 Task: Add to scrum project Whiteboard a team member softage.1@softage.net and assign as Project Lead.
Action: Mouse moved to (71, 389)
Screenshot: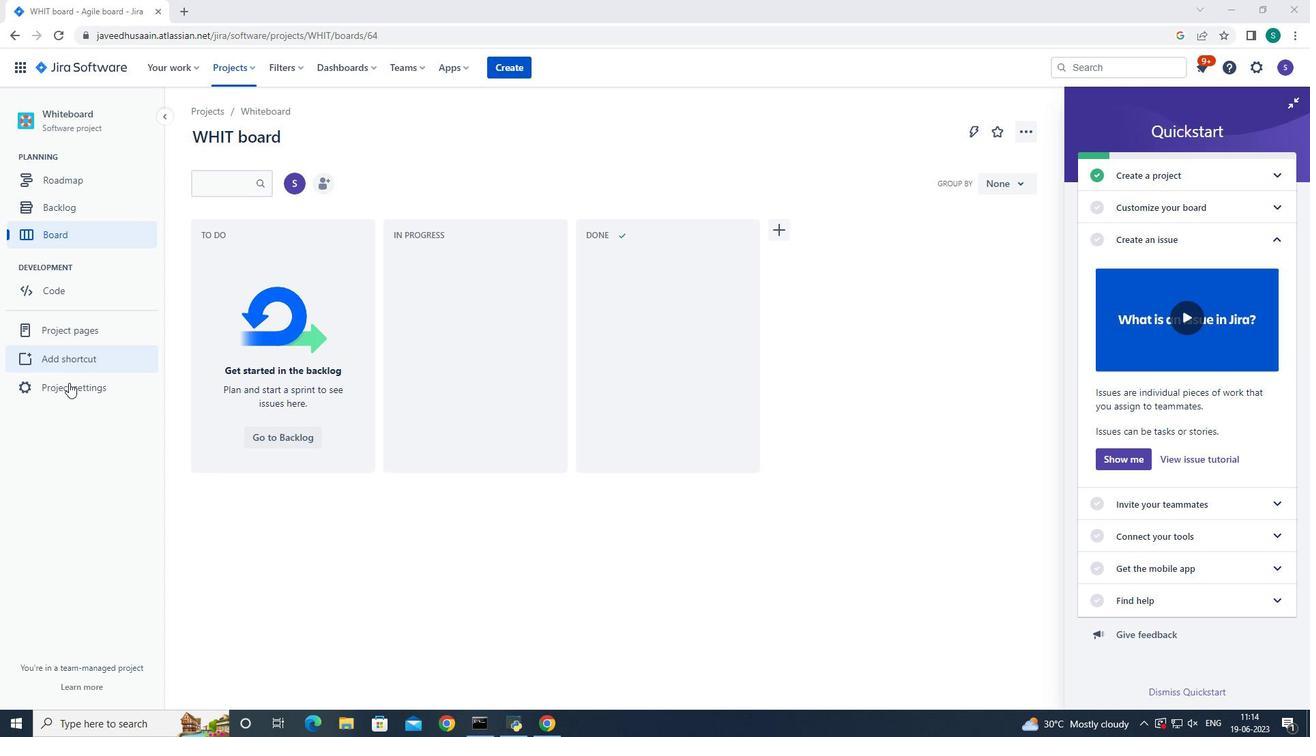 
Action: Mouse pressed left at (71, 389)
Screenshot: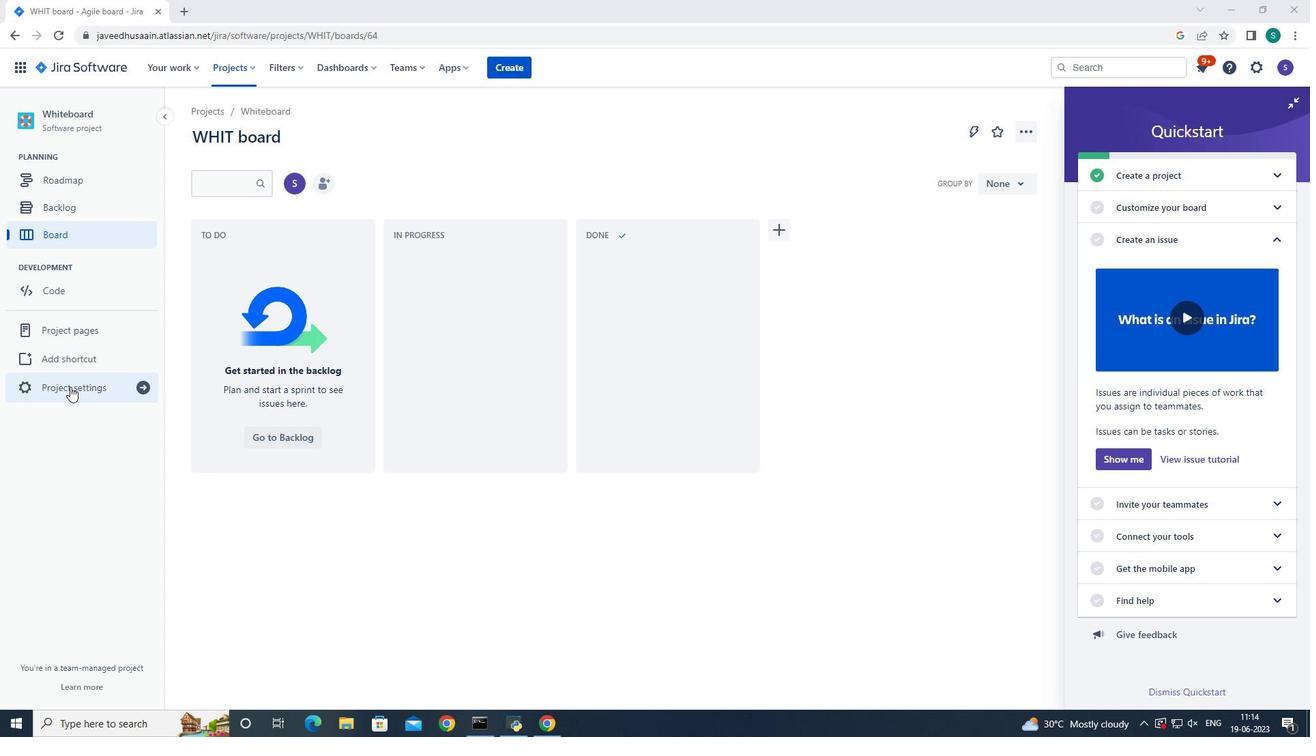 
Action: Mouse moved to (722, 441)
Screenshot: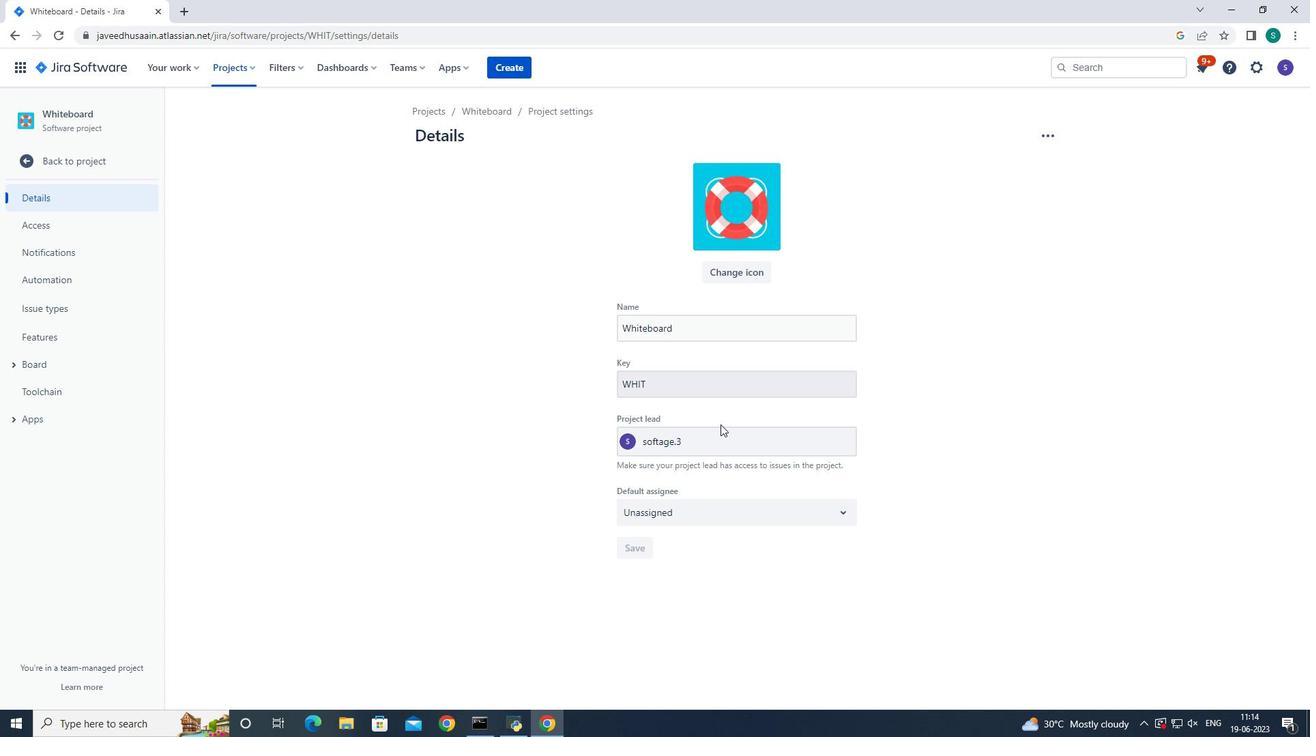 
Action: Mouse pressed left at (722, 441)
Screenshot: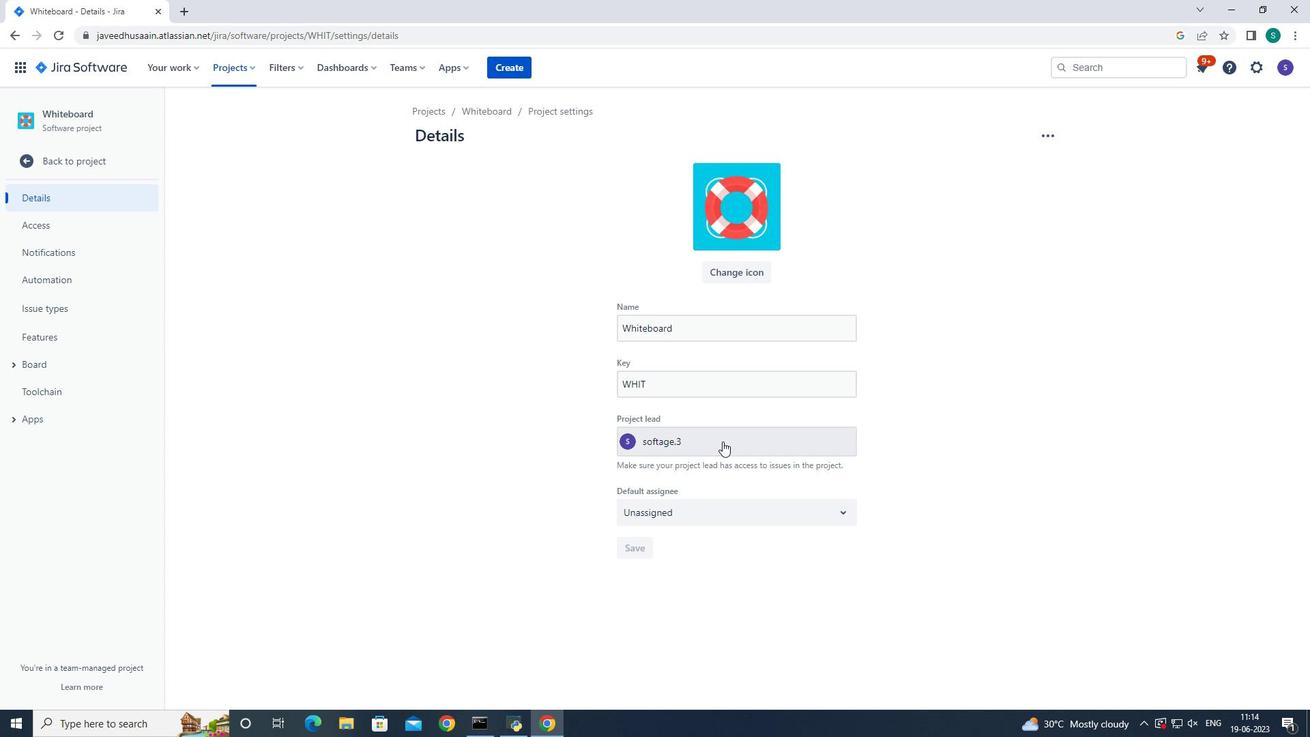 
Action: Key pressed softage.1<Key.shift>@softage.net
Screenshot: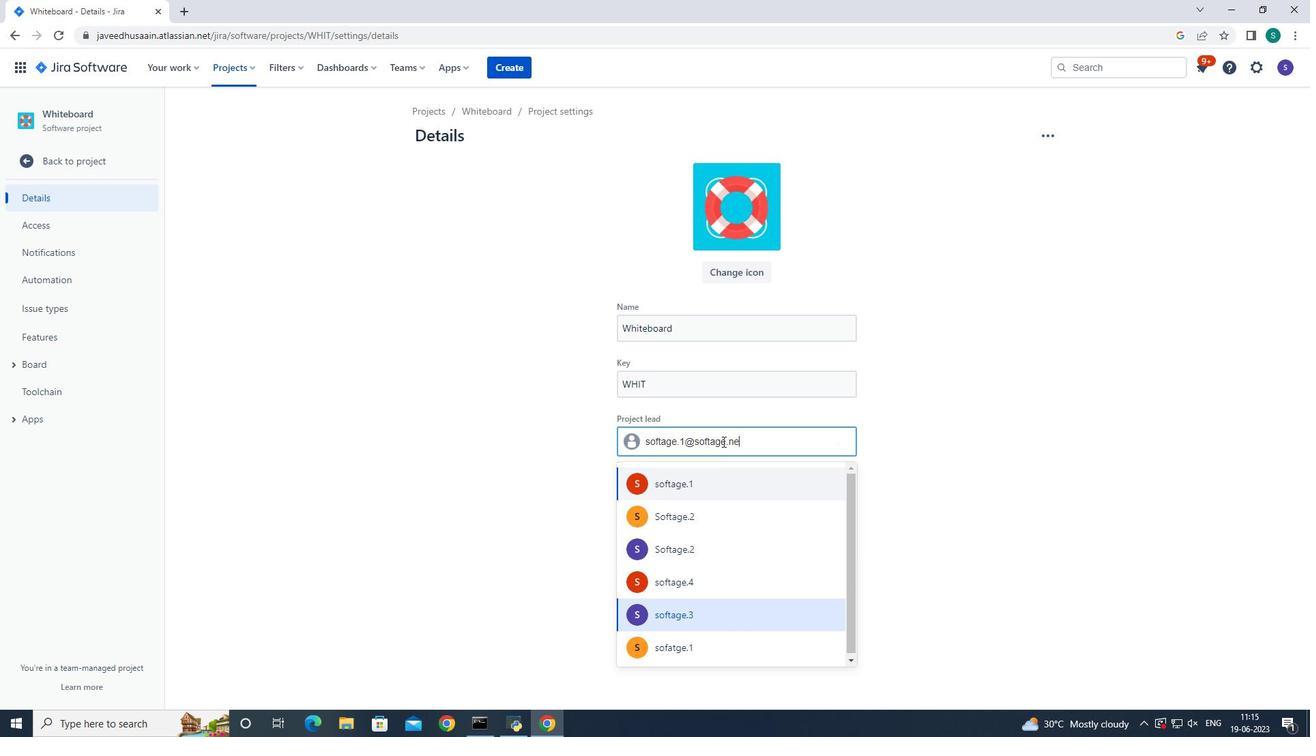
Action: Mouse moved to (712, 484)
Screenshot: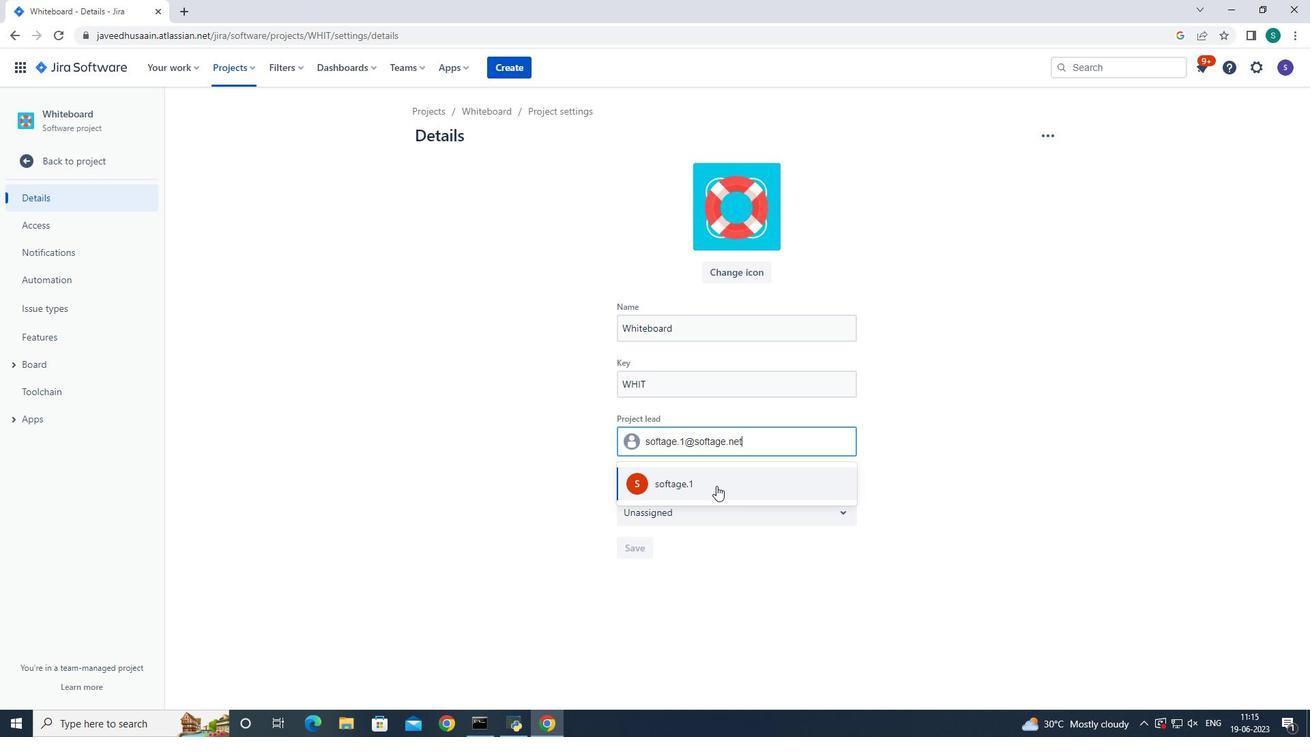 
Action: Mouse pressed left at (712, 484)
Screenshot: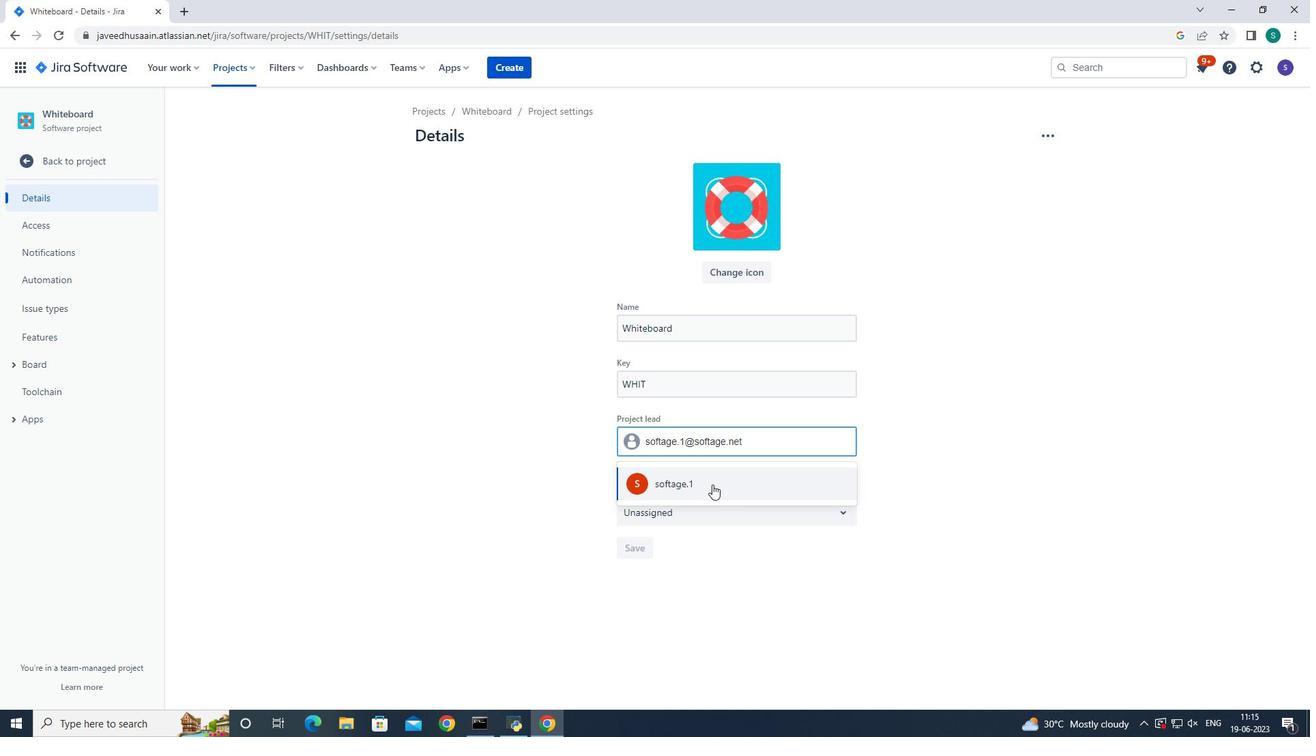 
Action: Mouse moved to (716, 517)
Screenshot: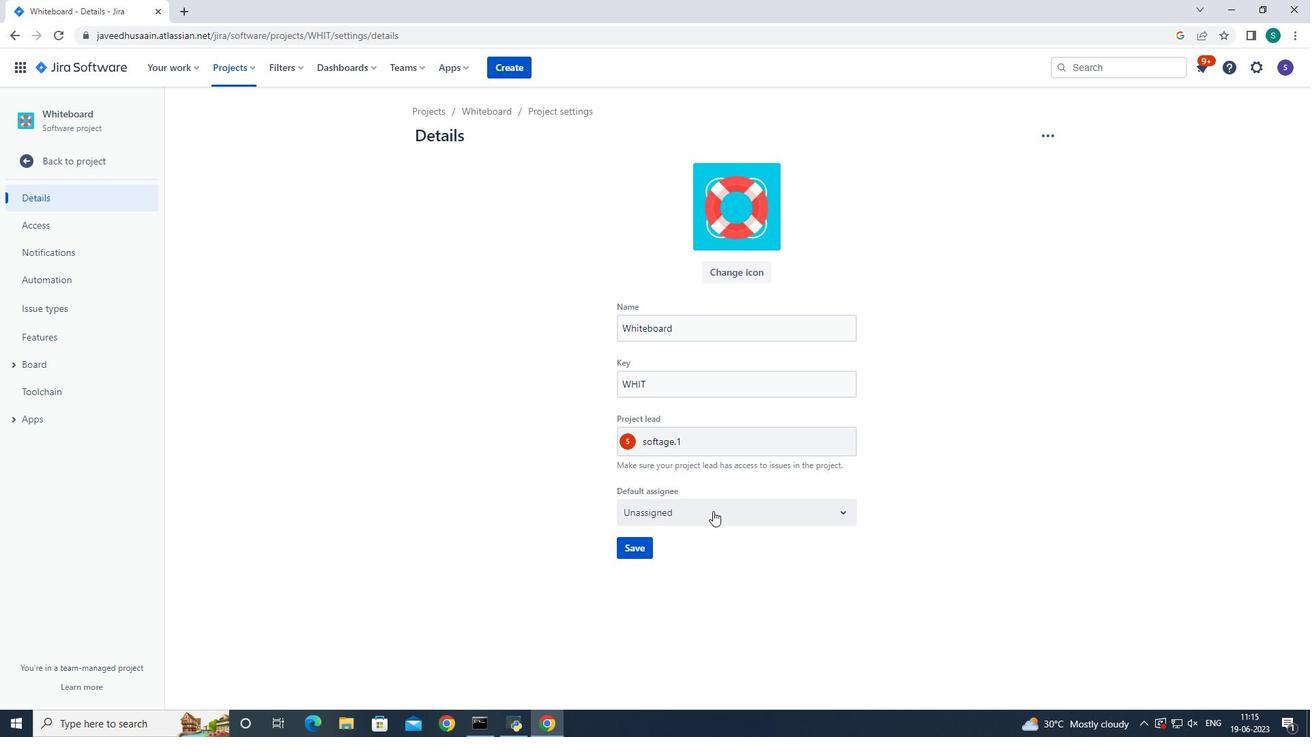 
Action: Mouse pressed left at (716, 517)
Screenshot: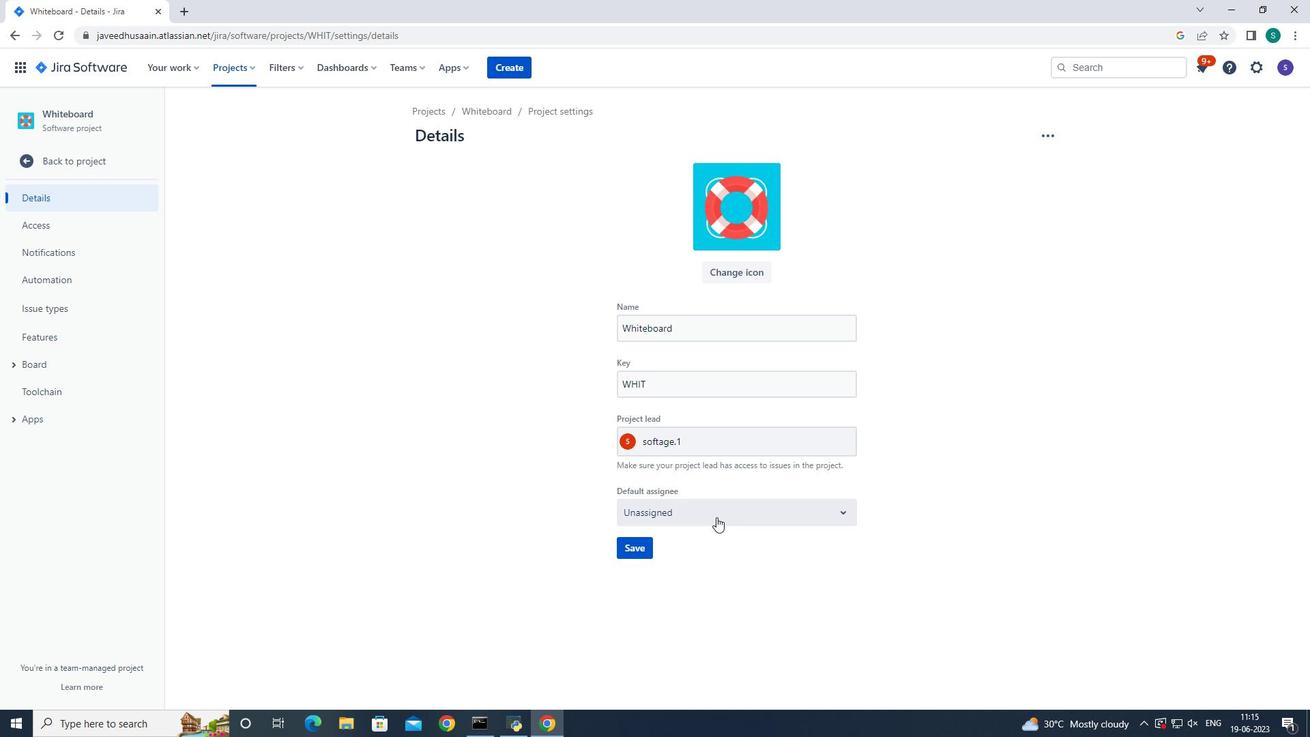 
Action: Mouse moved to (705, 550)
Screenshot: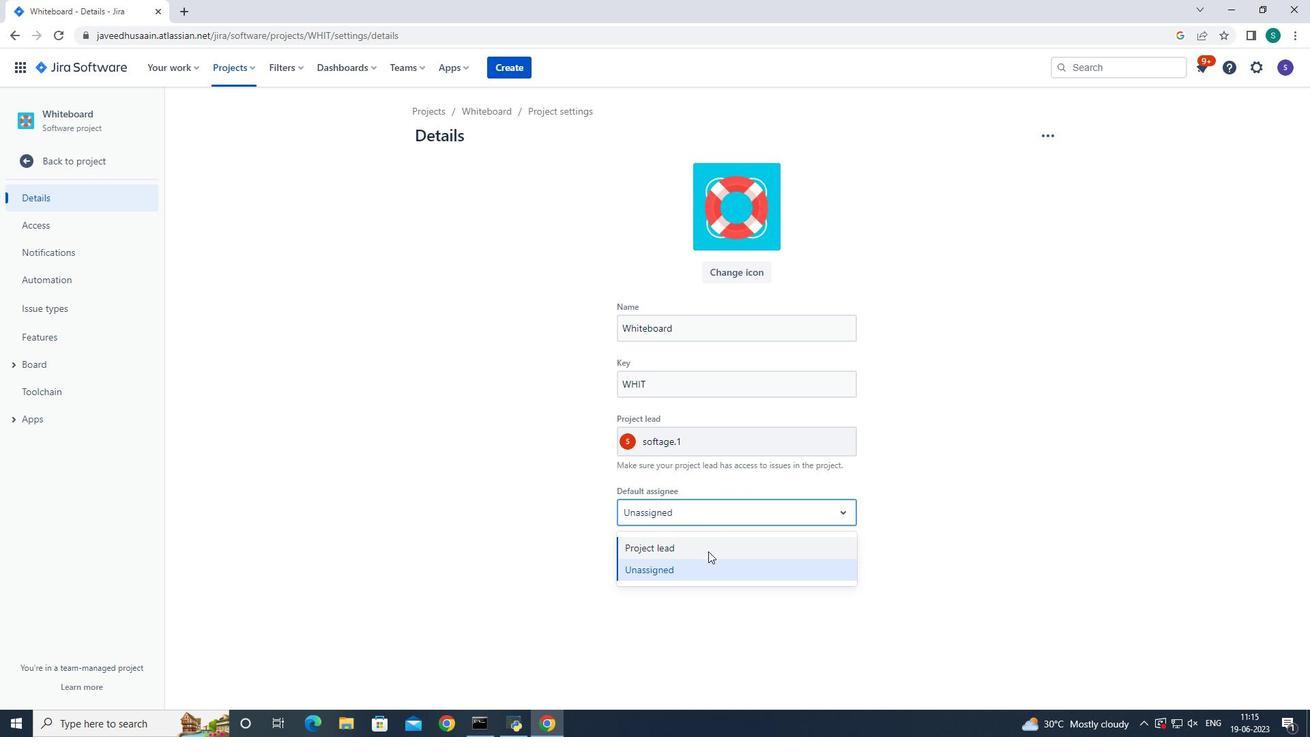 
Action: Mouse pressed left at (705, 550)
Screenshot: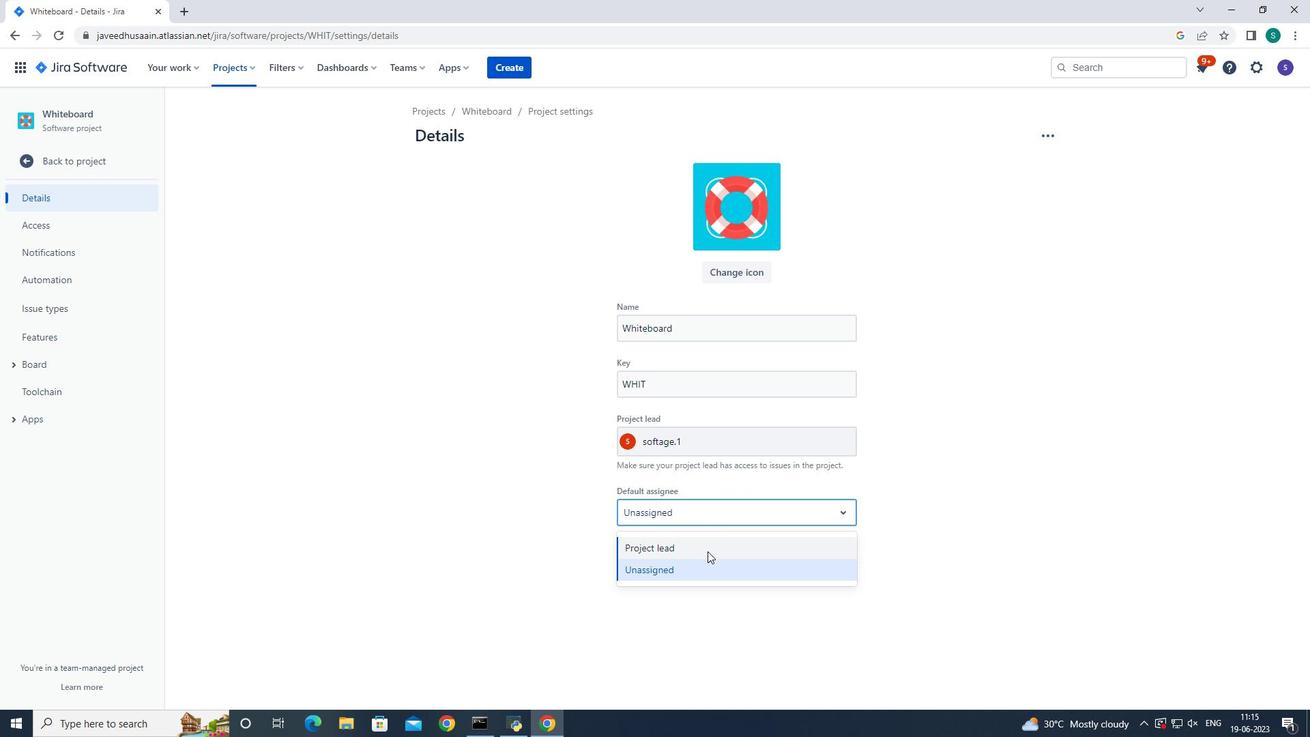 
Action: Mouse moved to (644, 548)
Screenshot: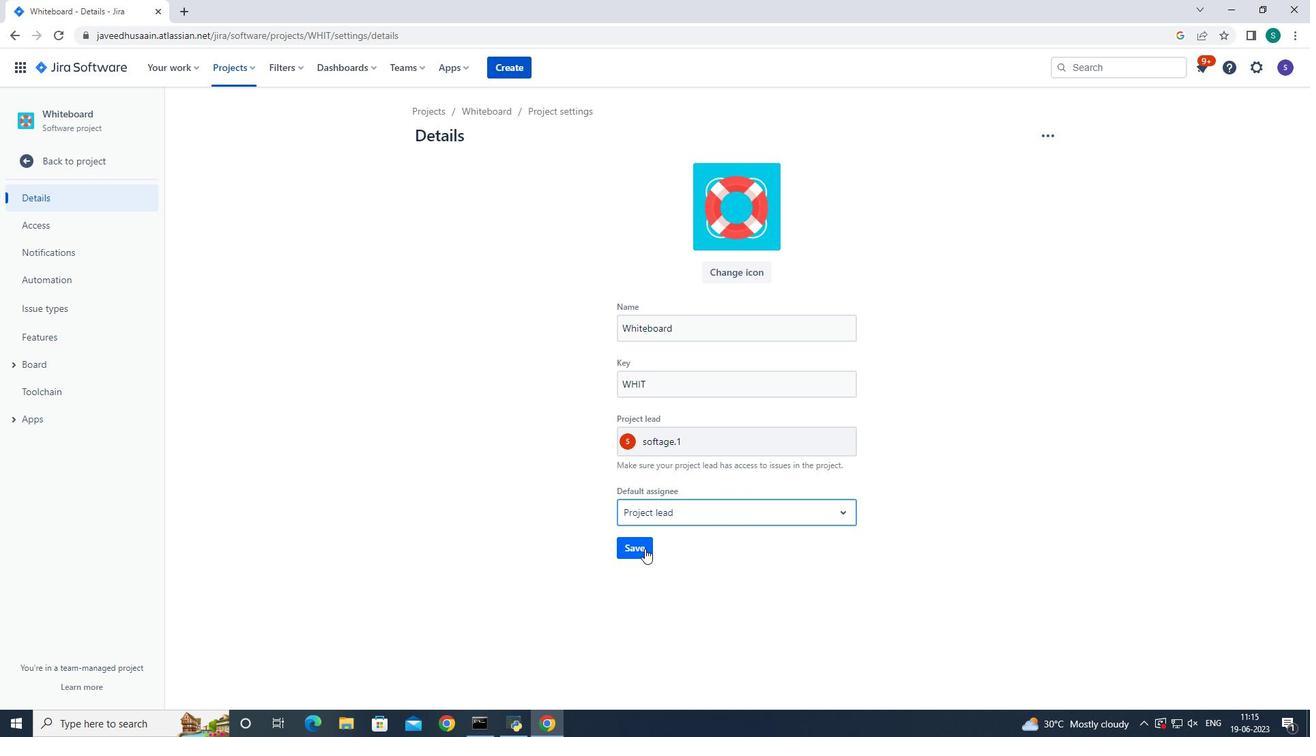 
Action: Mouse pressed left at (644, 548)
Screenshot: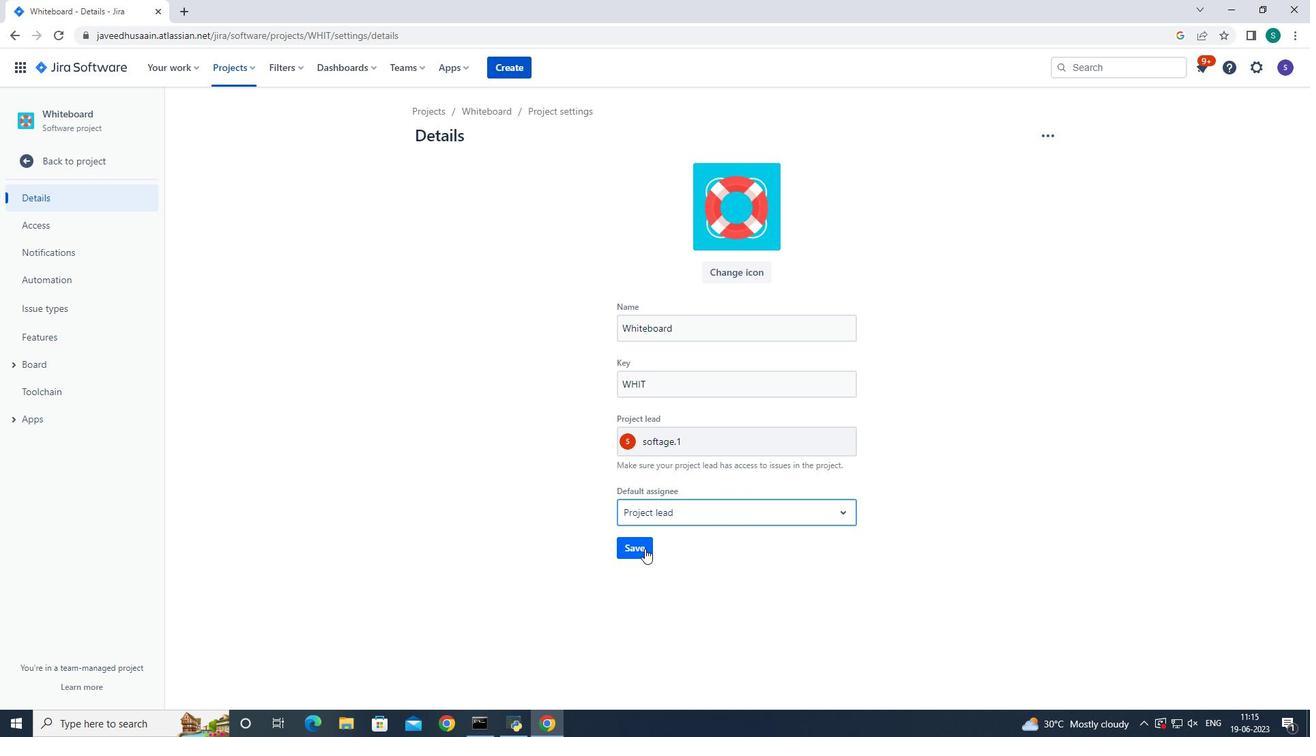 
Action: Mouse moved to (626, 550)
Screenshot: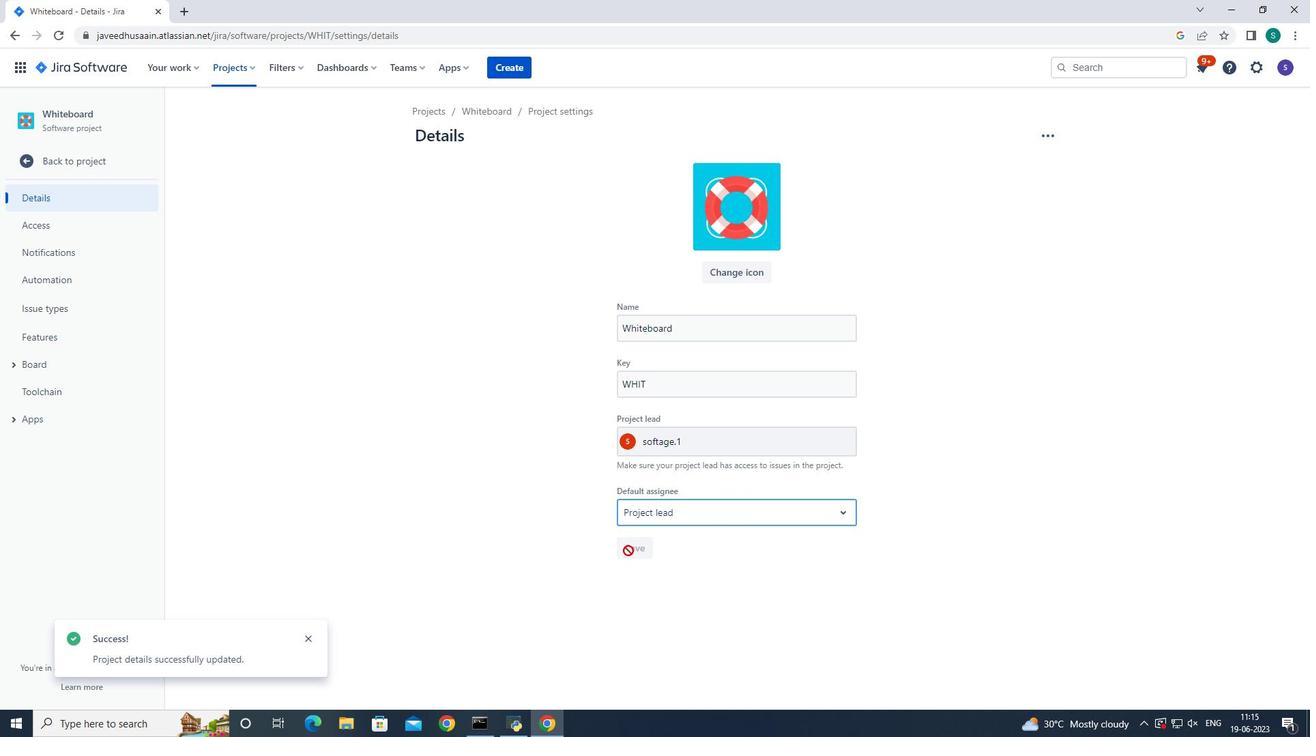 
